 Task: Set the Layer C modulation for the ISDB-T reception parameter to 32-QAM.
Action: Mouse moved to (116, 13)
Screenshot: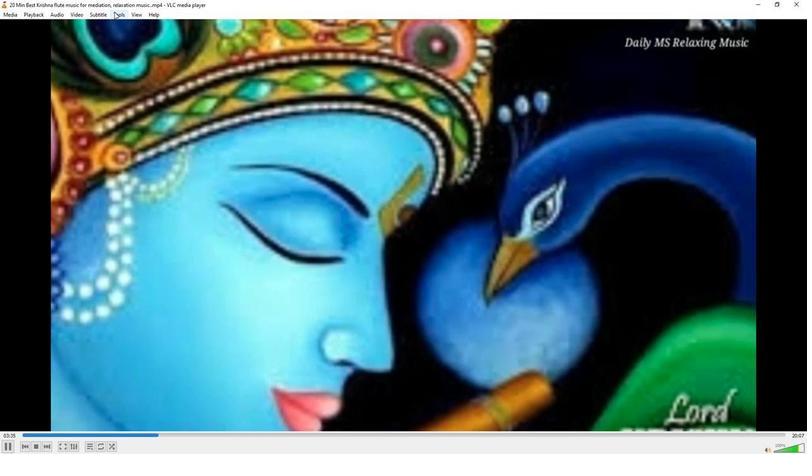 
Action: Mouse pressed left at (116, 13)
Screenshot: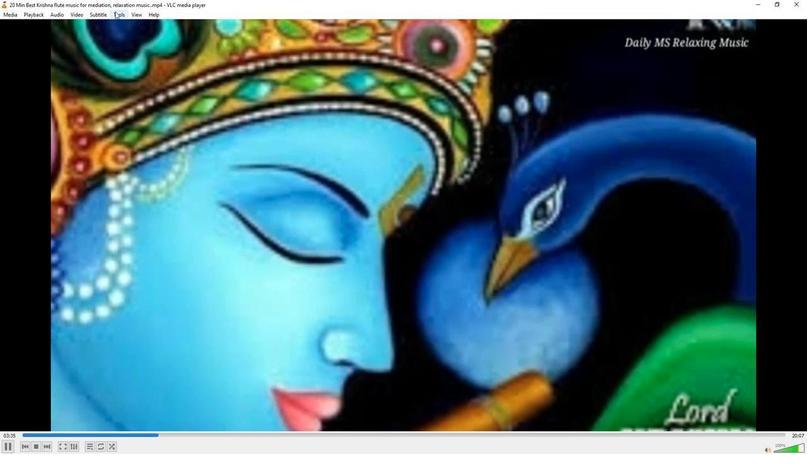 
Action: Mouse moved to (122, 111)
Screenshot: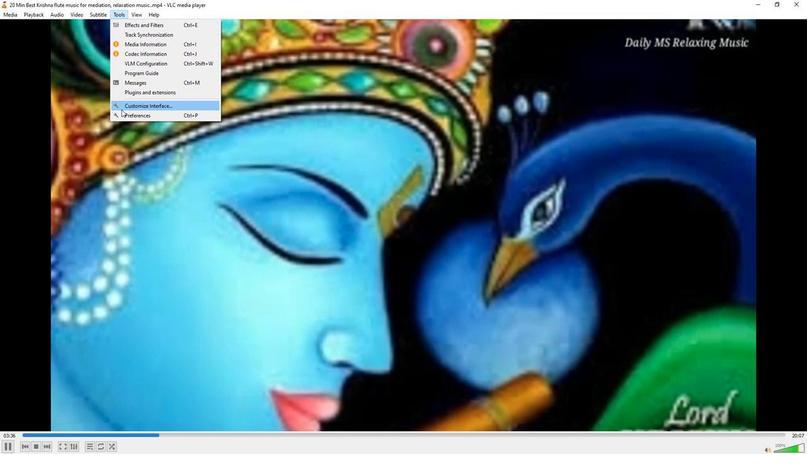 
Action: Mouse pressed left at (122, 111)
Screenshot: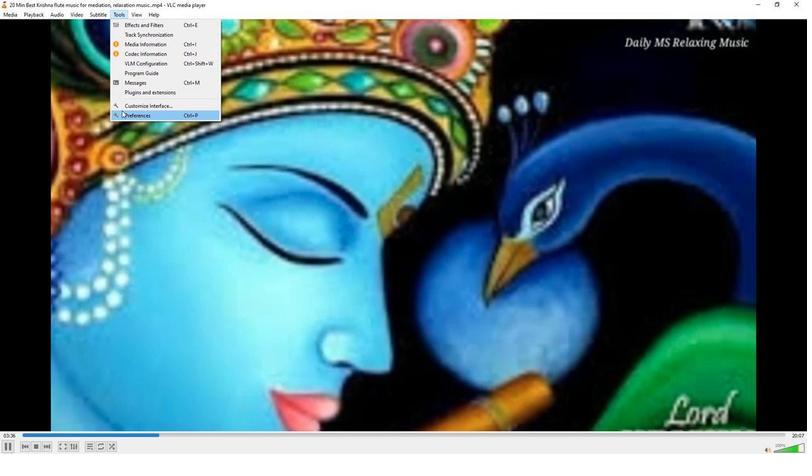 
Action: Mouse moved to (265, 371)
Screenshot: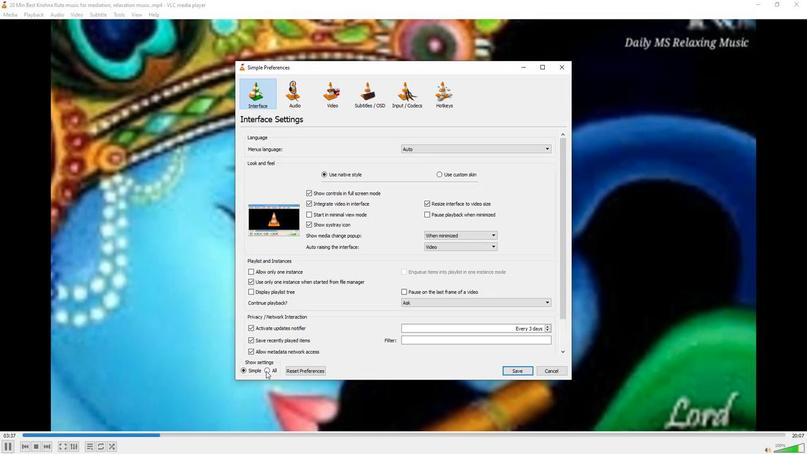 
Action: Mouse pressed left at (265, 371)
Screenshot: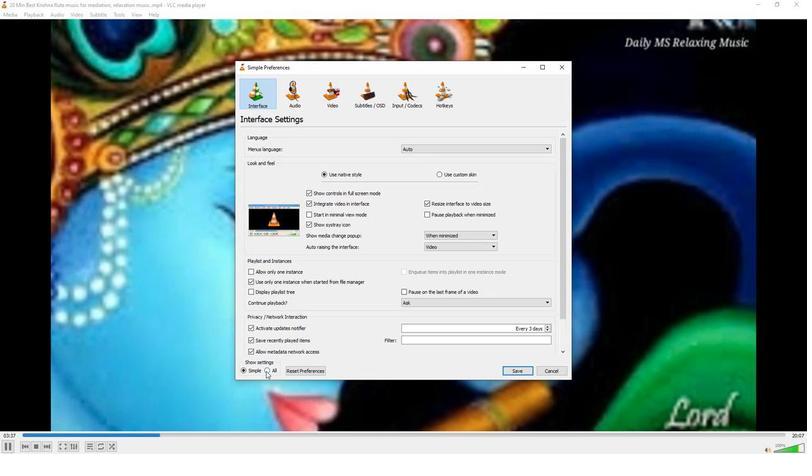 
Action: Mouse moved to (254, 228)
Screenshot: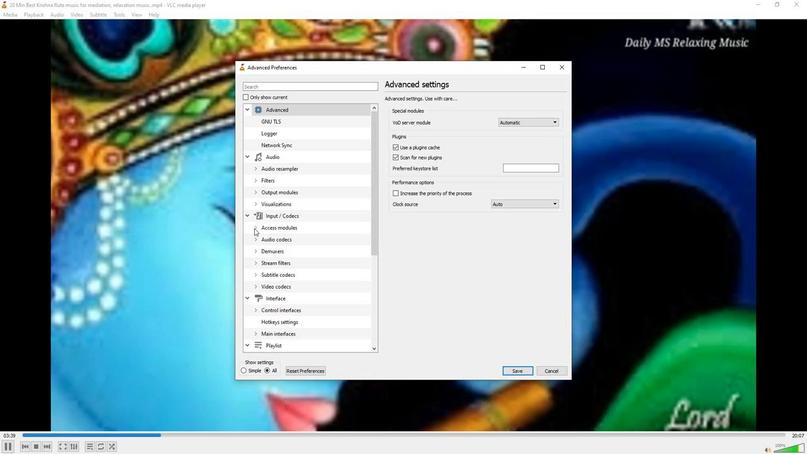 
Action: Mouse pressed left at (254, 228)
Screenshot: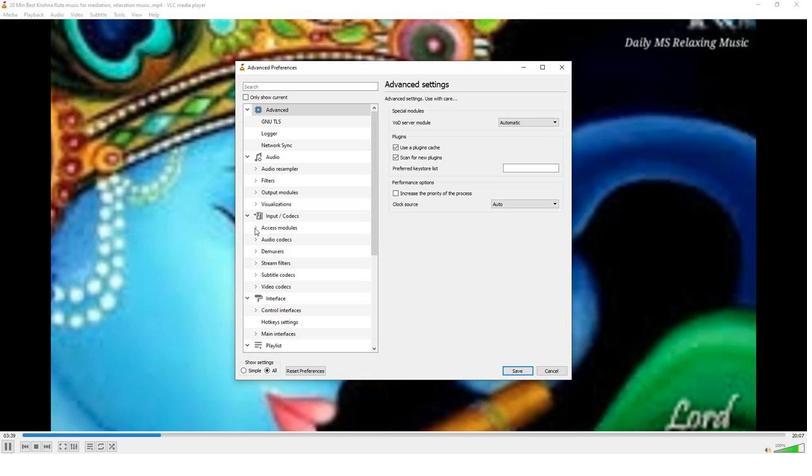 
Action: Mouse moved to (269, 295)
Screenshot: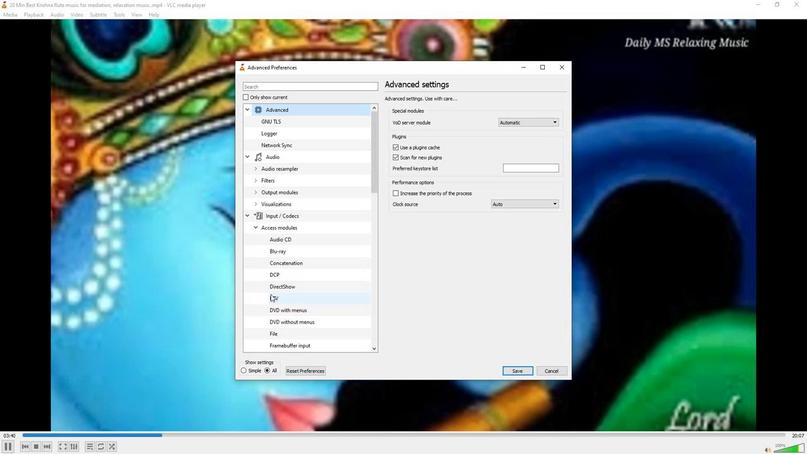 
Action: Mouse pressed left at (269, 295)
Screenshot: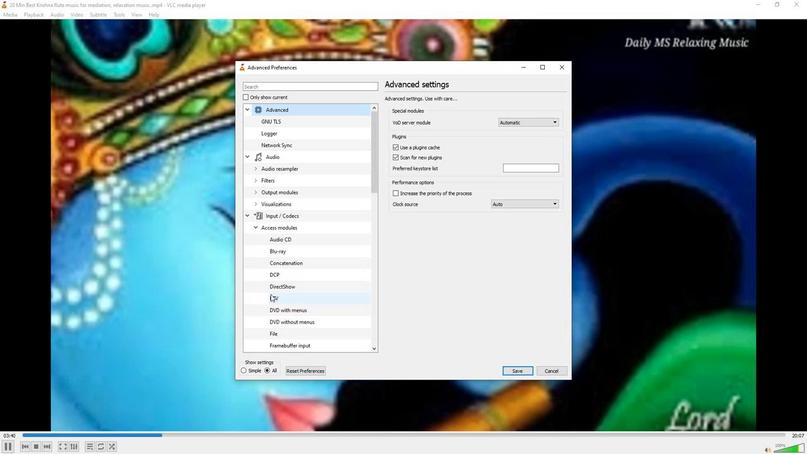 
Action: Mouse moved to (457, 312)
Screenshot: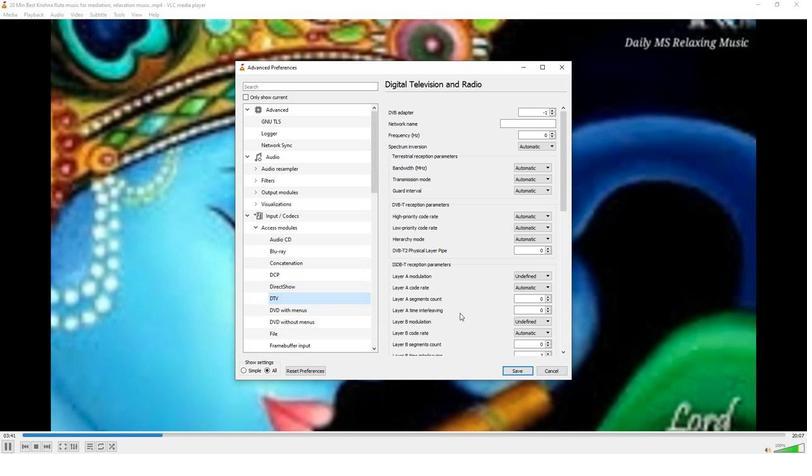 
Action: Mouse scrolled (457, 312) with delta (0, 0)
Screenshot: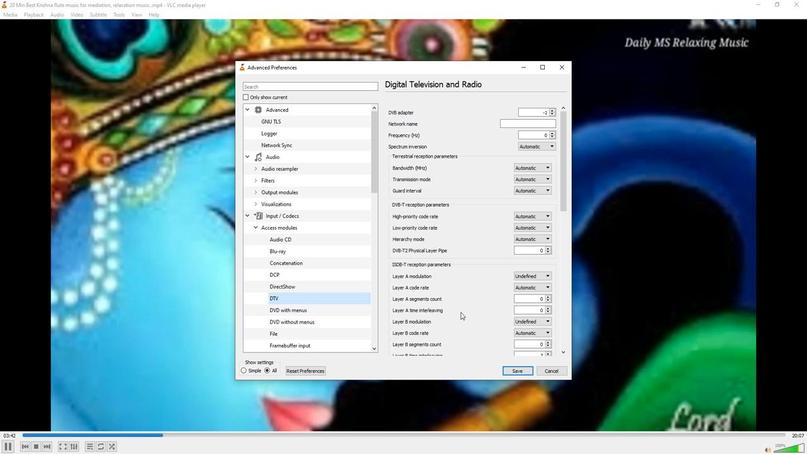 
Action: Mouse scrolled (457, 312) with delta (0, 0)
Screenshot: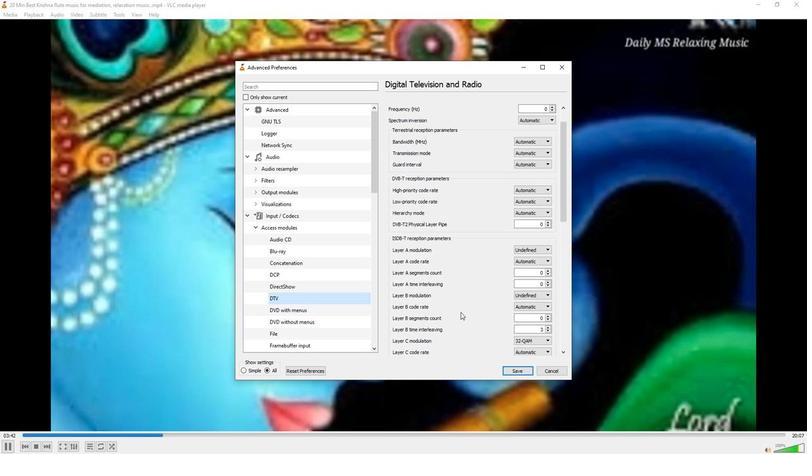 
Action: Mouse moved to (515, 315)
Screenshot: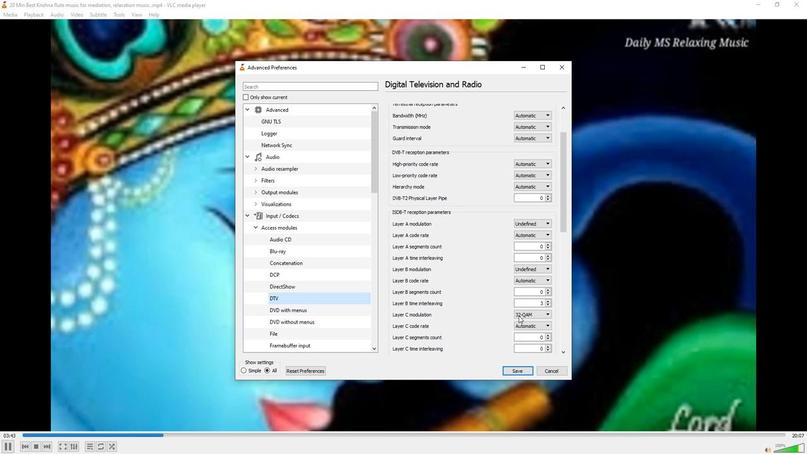 
Action: Mouse pressed left at (515, 315)
Screenshot: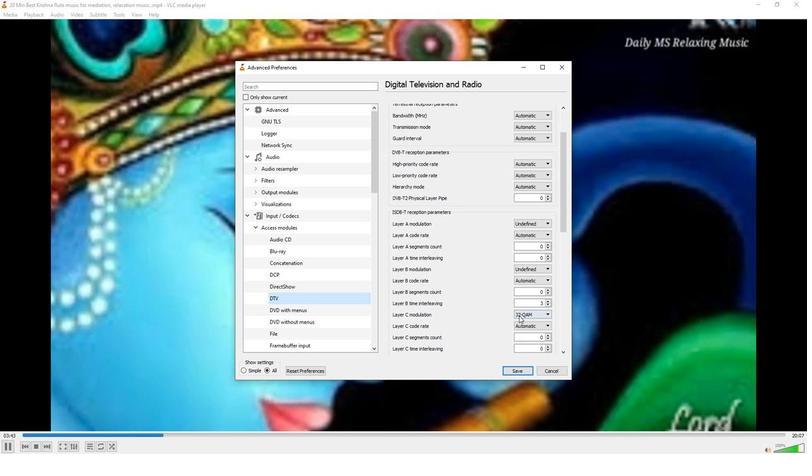 
Action: Mouse moved to (512, 339)
Screenshot: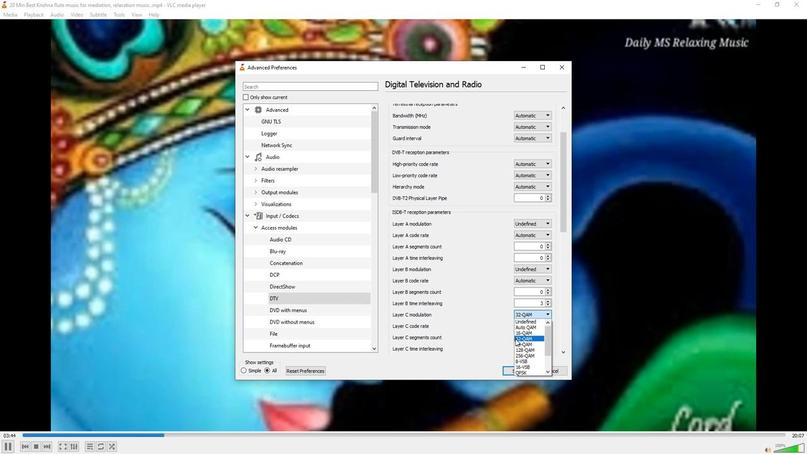 
Action: Mouse pressed left at (512, 339)
Screenshot: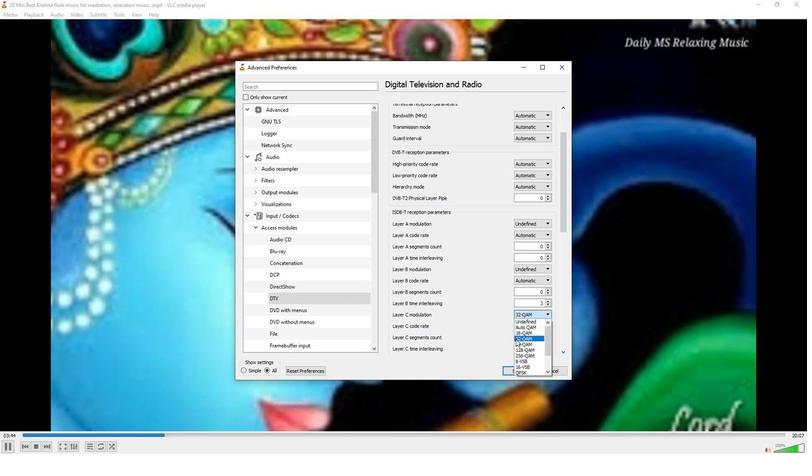 
Action: Mouse moved to (477, 324)
Screenshot: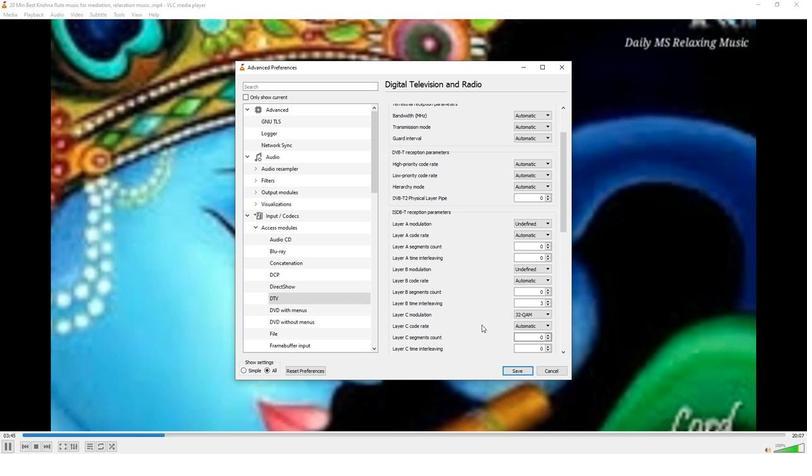 
